 Task: Zoom the drawing page on 50%.
Action: Mouse moved to (108, 90)
Screenshot: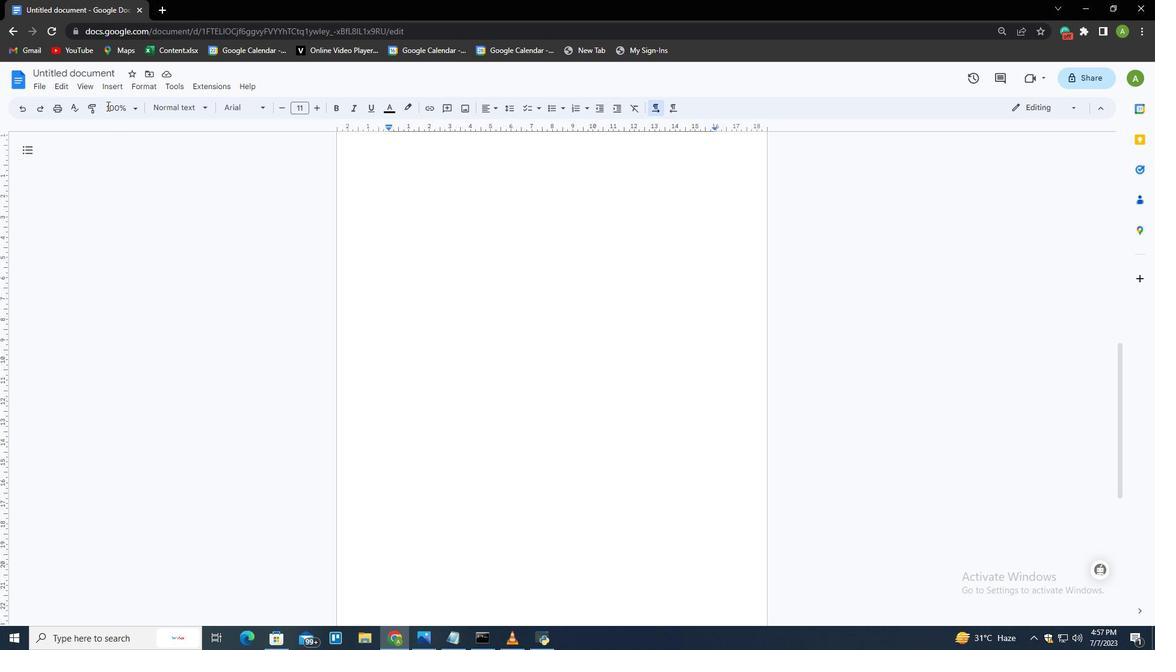 
Action: Mouse pressed left at (108, 90)
Screenshot: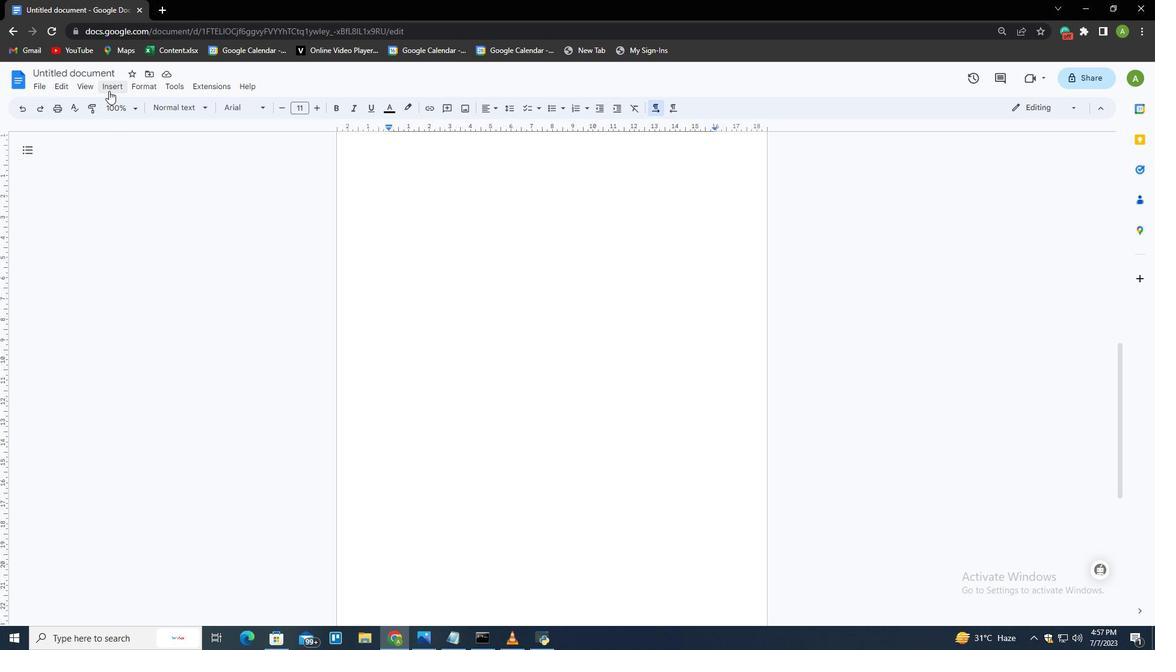 
Action: Mouse moved to (130, 139)
Screenshot: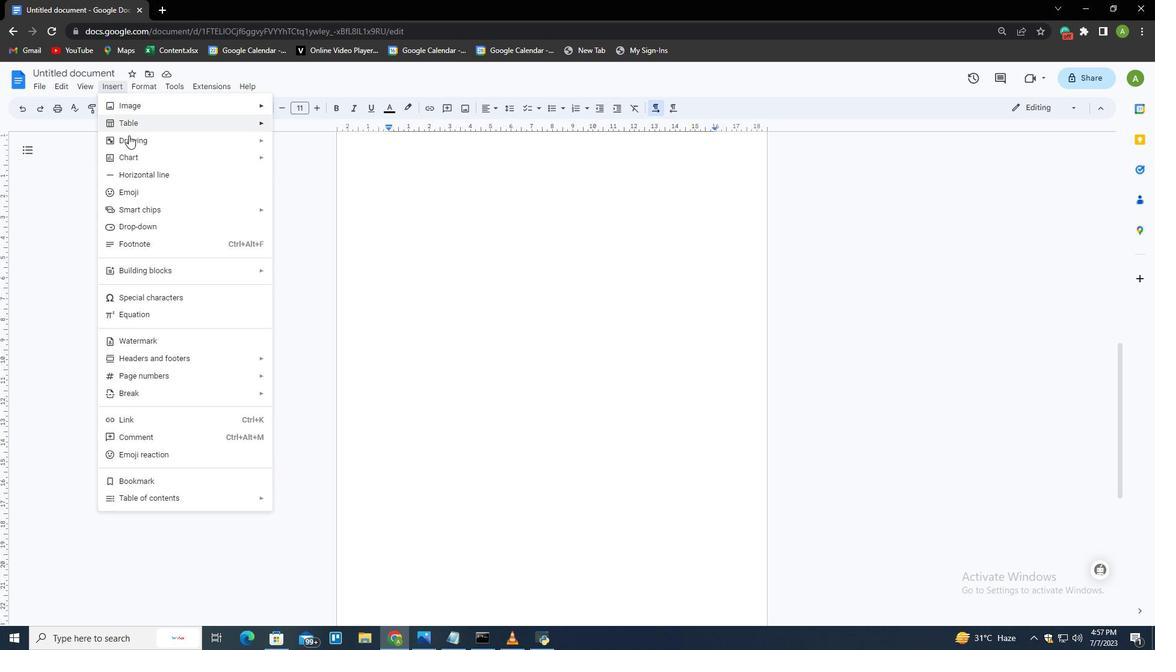 
Action: Mouse pressed left at (130, 139)
Screenshot: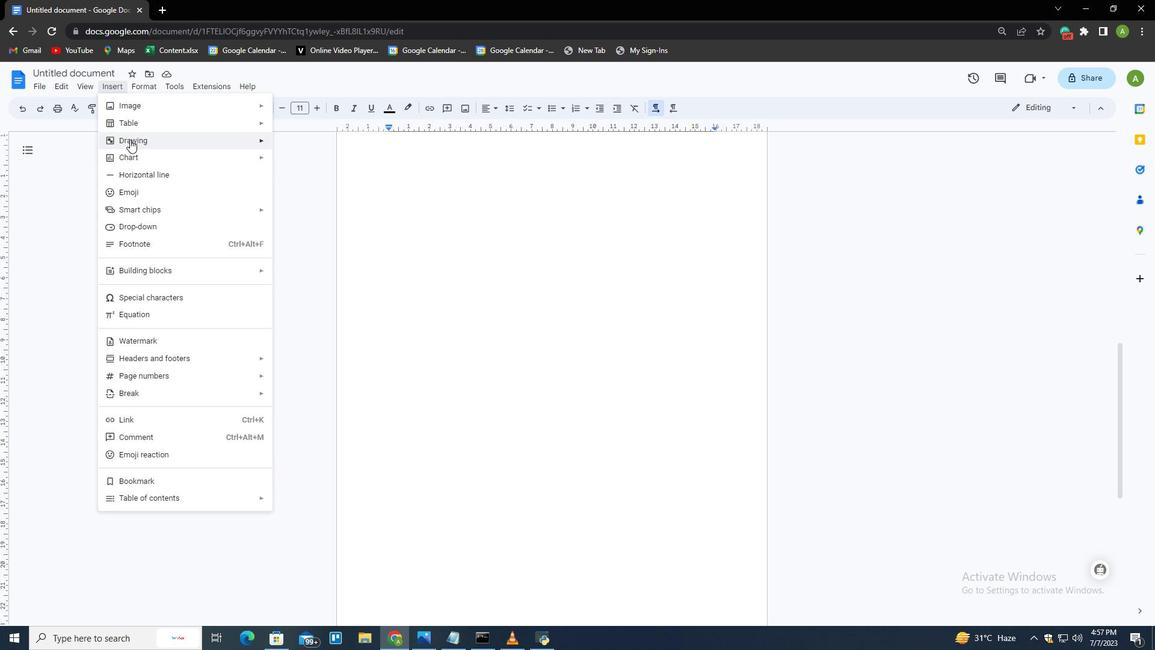 
Action: Mouse moved to (284, 140)
Screenshot: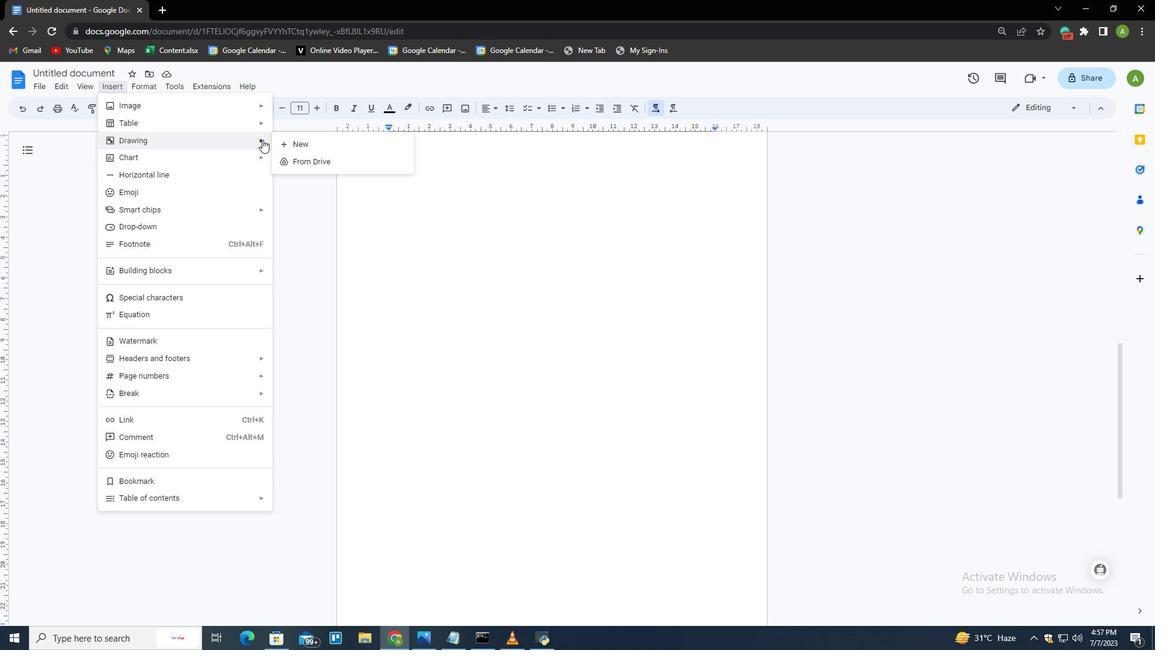
Action: Mouse pressed left at (284, 140)
Screenshot: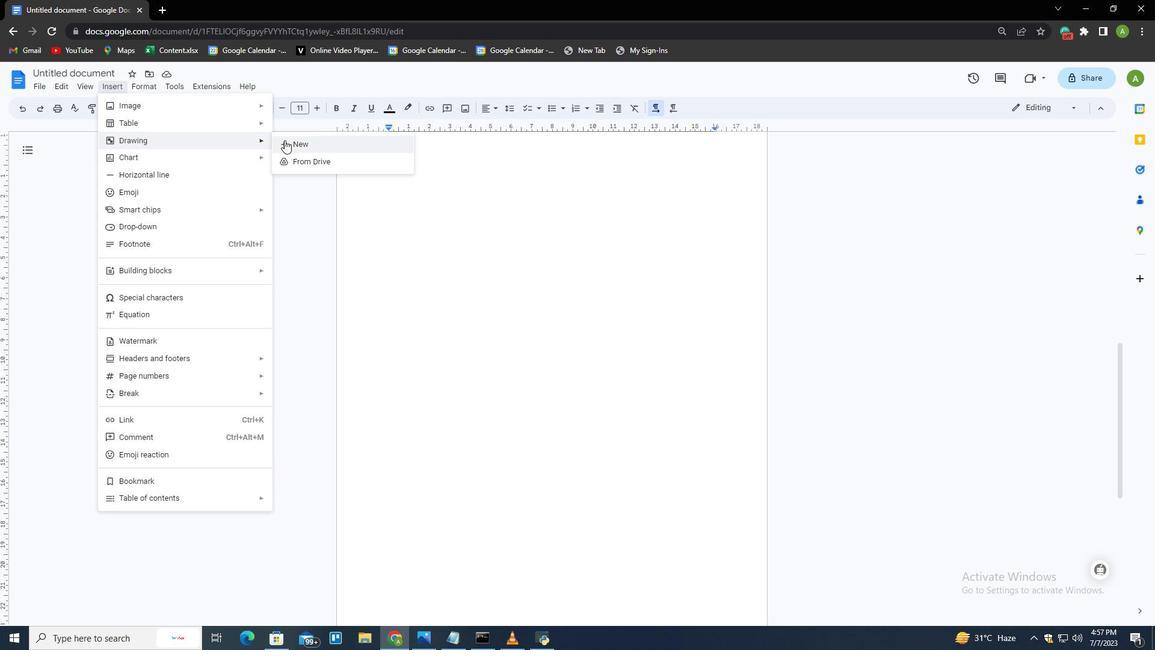 
Action: Mouse moved to (389, 133)
Screenshot: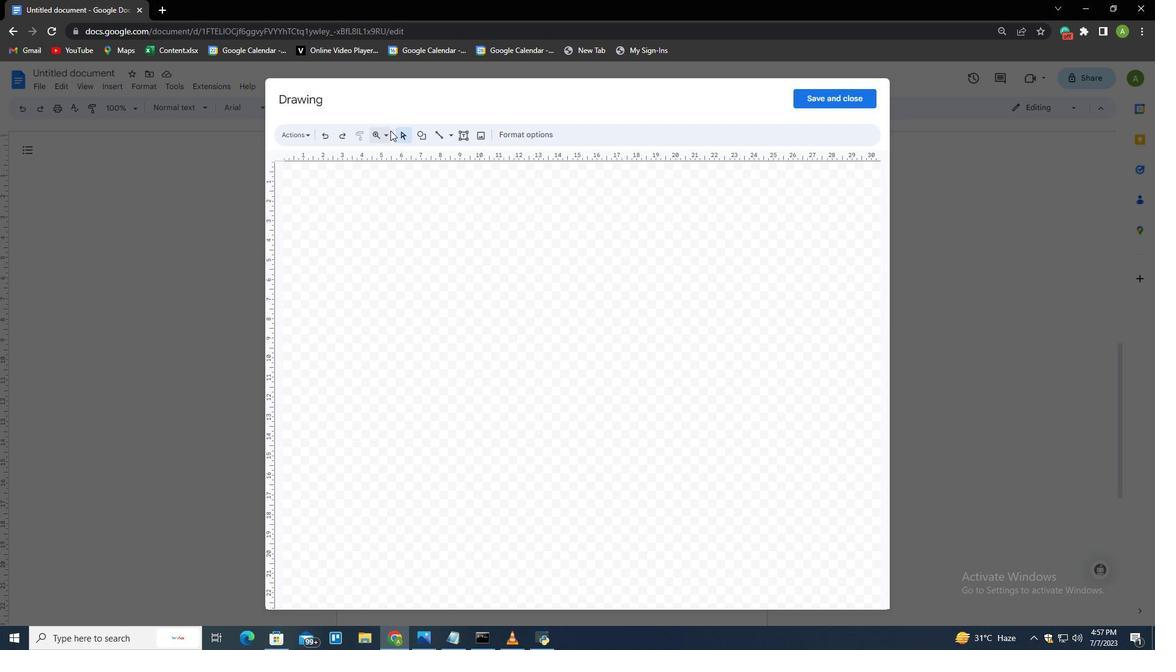 
Action: Mouse pressed left at (389, 133)
Screenshot: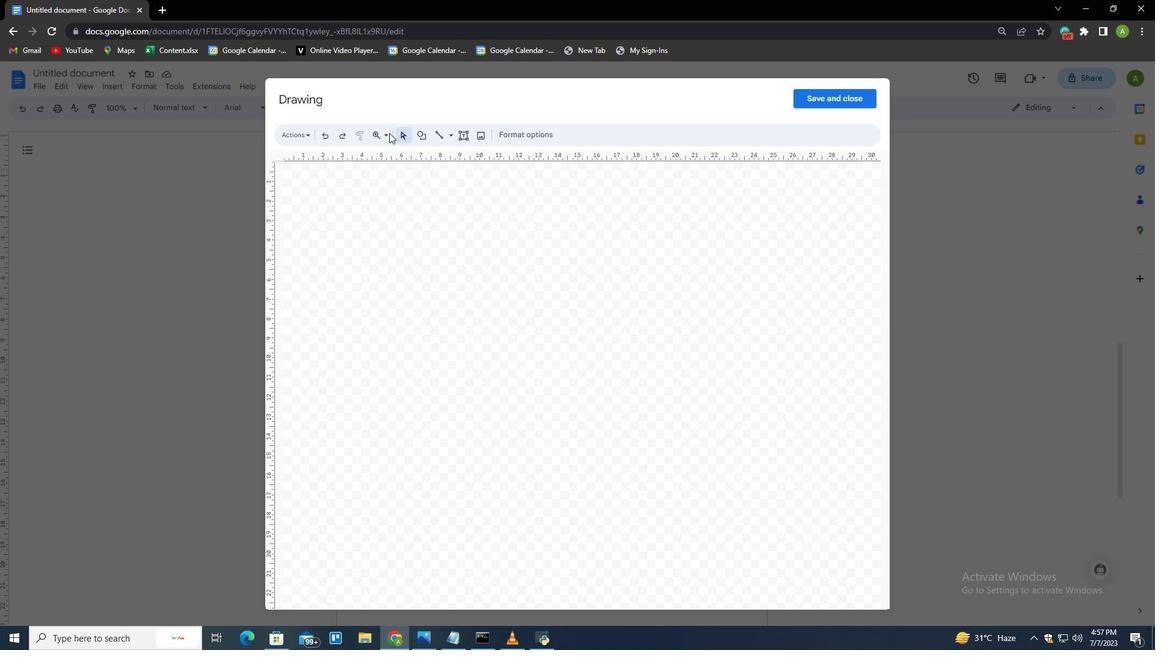
Action: Mouse moved to (419, 251)
Screenshot: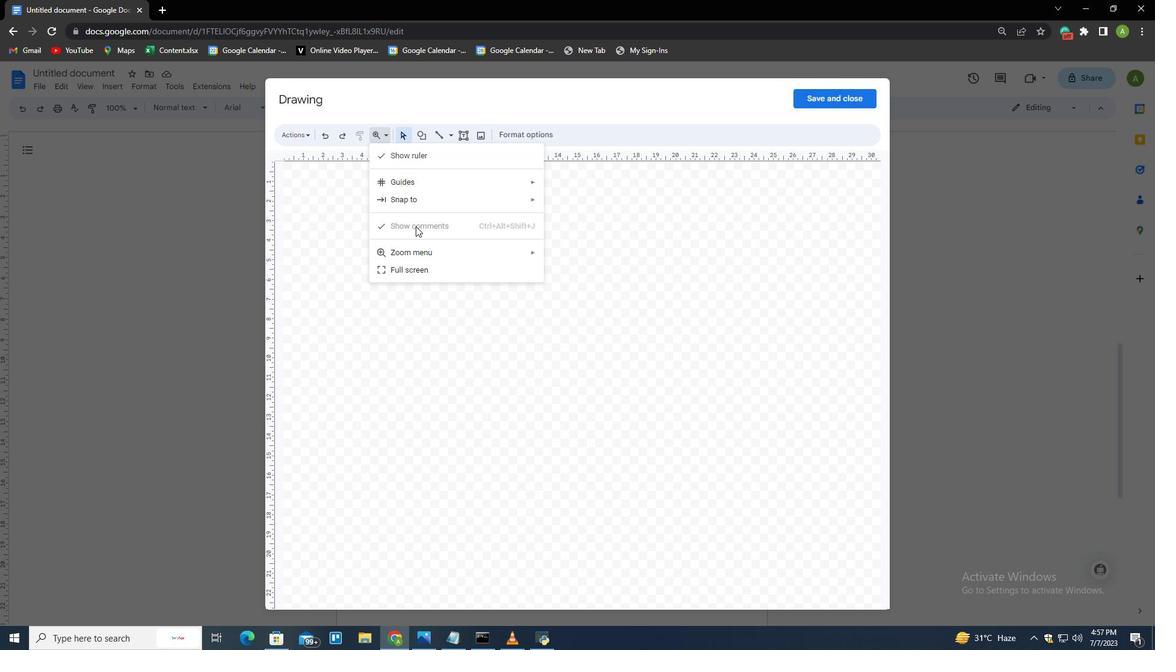 
Action: Mouse pressed left at (419, 251)
Screenshot: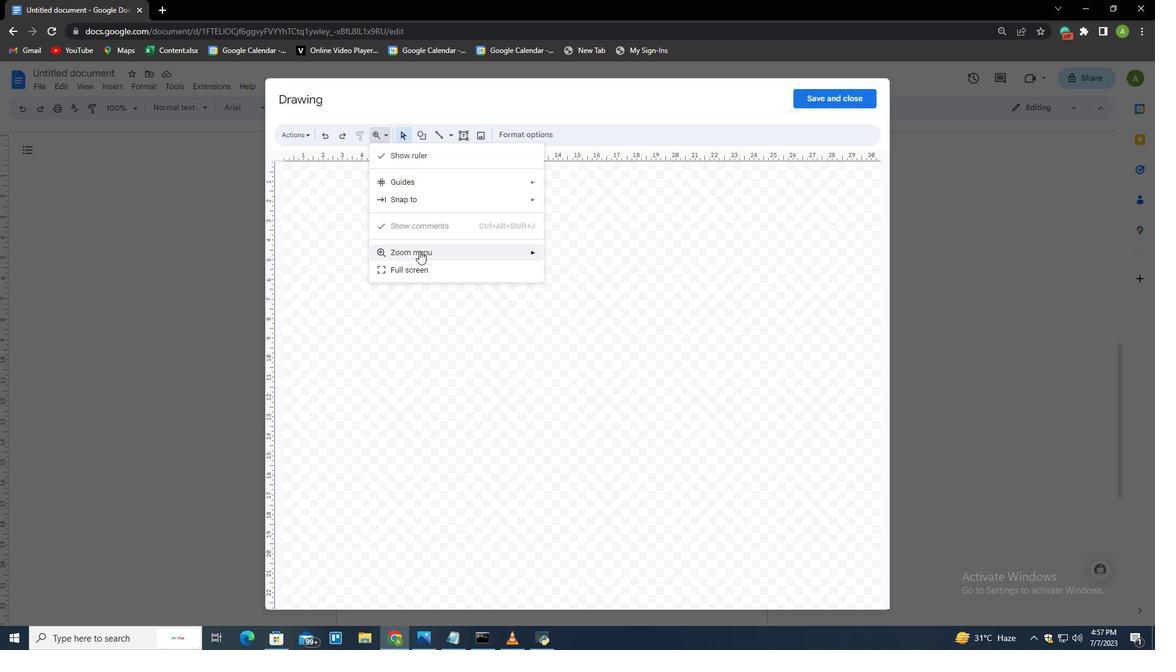
Action: Mouse moved to (564, 269)
Screenshot: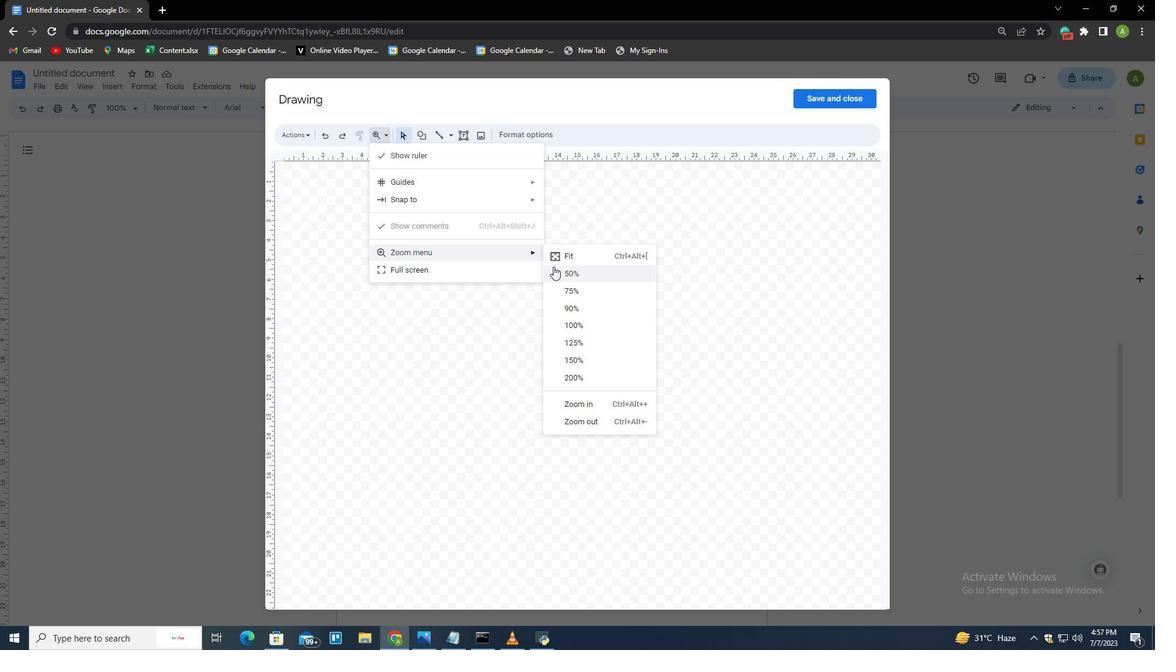 
Action: Mouse pressed left at (564, 269)
Screenshot: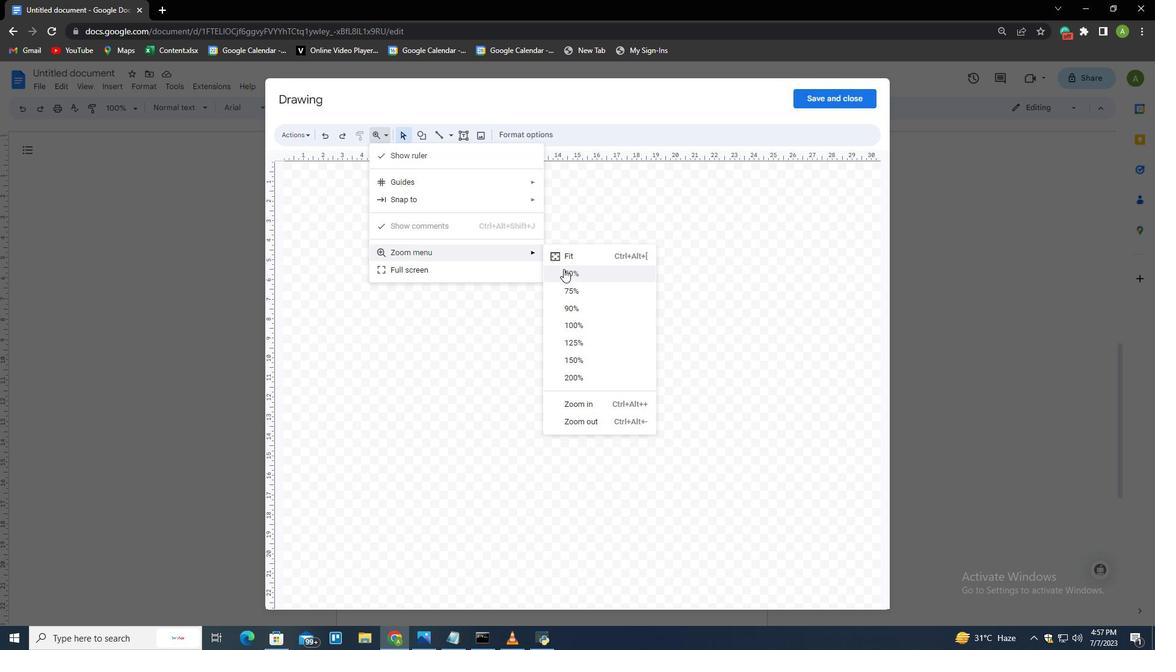 
